 Task: Add an event with the title Casual Sales Team Training: Advanced Selling Techniques, date '2023/11/15', time 8:30 AM to 10:30 AM, logged in from the account softage.3@softage.netand send the event invitation to softage.1@softage.net and softage.2@softage.net. Set a reminder for the event 250 day before
Action: Mouse moved to (83, 83)
Screenshot: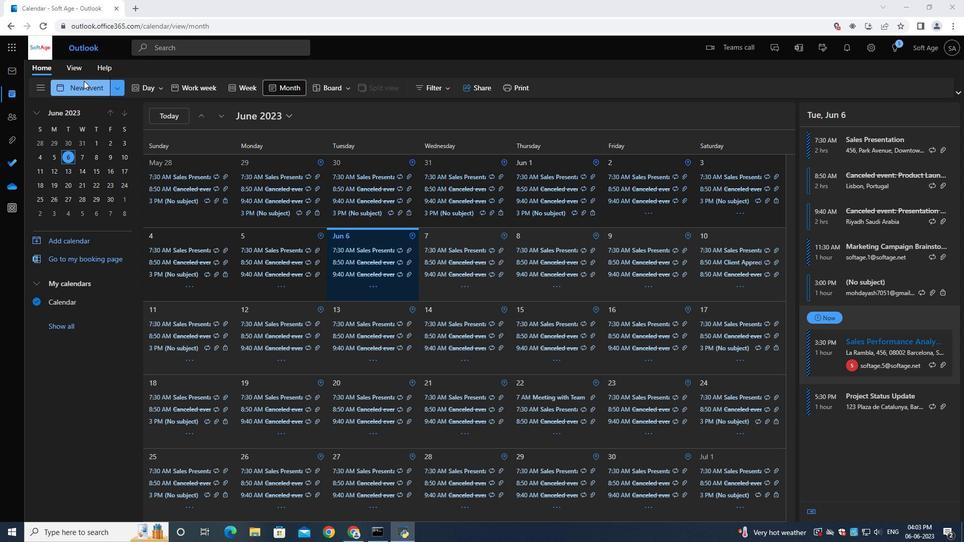 
Action: Mouse pressed left at (83, 83)
Screenshot: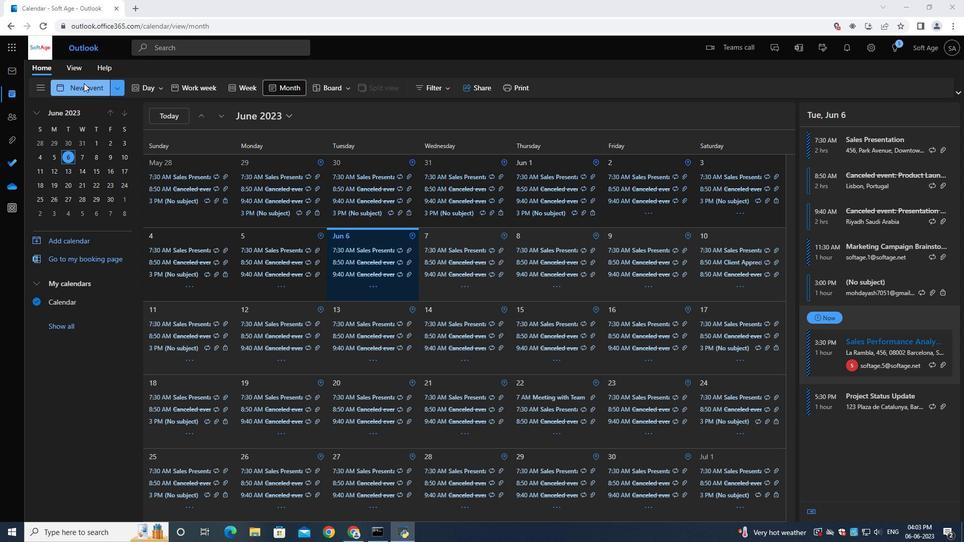 
Action: Mouse moved to (269, 144)
Screenshot: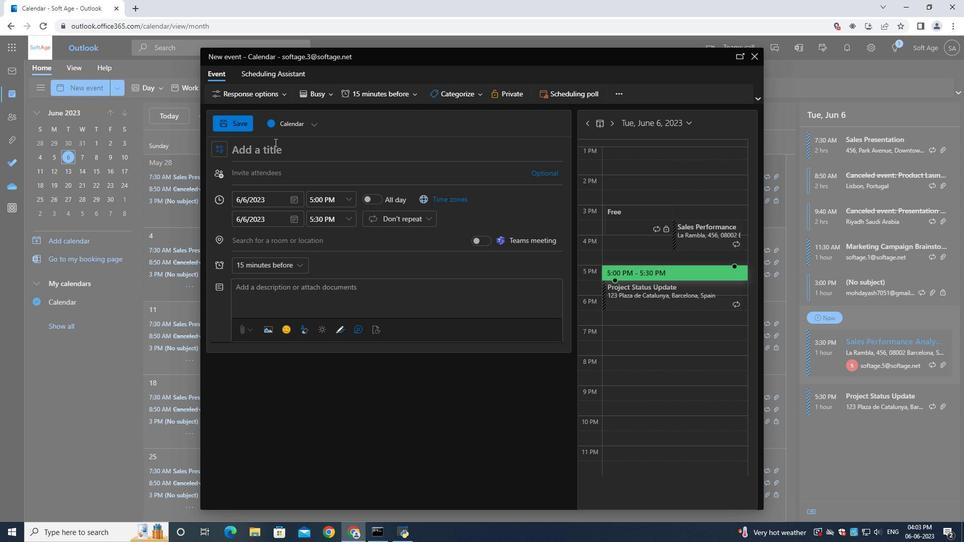 
Action: Mouse pressed left at (269, 144)
Screenshot: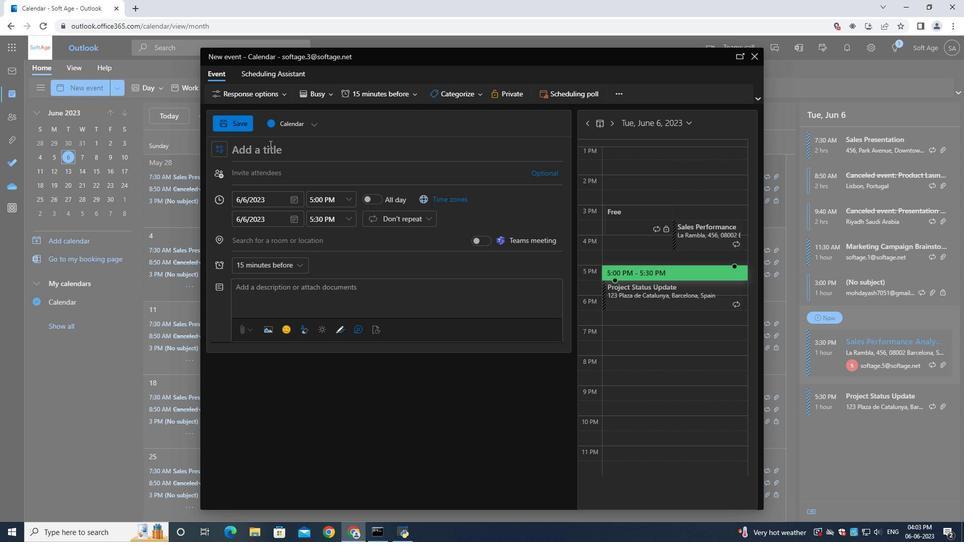 
Action: Key pressed <Key.shift>Casual<Key.space><Key.shift><Key.shift><Key.shift><Key.shift><Key.shift><Key.shift><Key.shift><Key.shift><Key.shift><Key.shift><Key.shift><Key.shift><Key.shift><Key.shift><Key.shift><Key.shift><Key.shift><Key.shift><Key.shift><Key.shift><Key.shift><Key.shift><Key.shift><Key.shift><Key.shift><Key.shift><Key.shift><Key.shift><Key.shift><Key.shift><Key.shift><Key.shift><Key.shift><Key.shift><Key.shift><Key.shift><Key.shift>Sales<Key.space><Key.shift><Key.shift><Key.shift><Key.shift>Team<Key.space><Key.shift><Key.shift><Key.shift><Key.shift><Key.shift><Key.shift><Key.shift><Key.shift><Key.shift><Key.shift><Key.shift><Key.shift><Key.shift><Key.shift><Key.shift><Key.shift><Key.shift><Key.shift><Key.shift><Key.shift><Key.shift><Key.shift><Key.shift><Key.shift><Key.shift><Key.shift><Key.shift><Key.shift><Key.shift><Key.shift><Key.shift>Training<Key.shift_r>:<Key.space><Key.shift><Key.shift><Key.shift><Key.shift><Key.shift><Key.shift><Key.shift><Key.shift><Key.shift><Key.shift><Key.shift><Key.shift><Key.shift><Key.shift><Key.shift>Advanced<Key.space><Key.shift><Key.shift><Key.shift><Key.shift><Key.shift><Key.shift><Key.shift><Key.shift><Key.shift><Key.shift><Key.shift><Key.shift><Key.shift><Key.shift><Key.shift><Key.shift><Key.shift><Key.shift>Selling<Key.space><Key.shift><Key.shift>Techniques
Screenshot: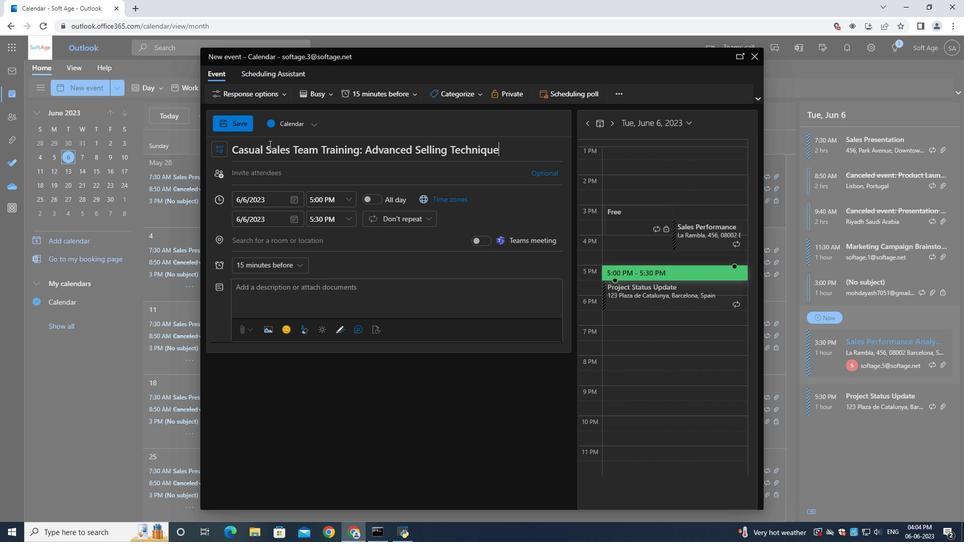 
Action: Mouse moved to (292, 198)
Screenshot: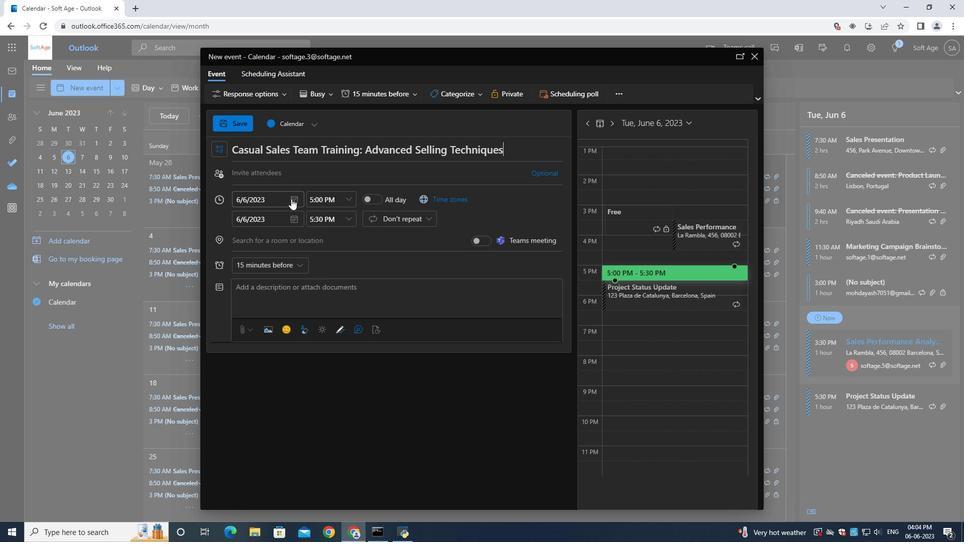 
Action: Mouse pressed left at (292, 198)
Screenshot: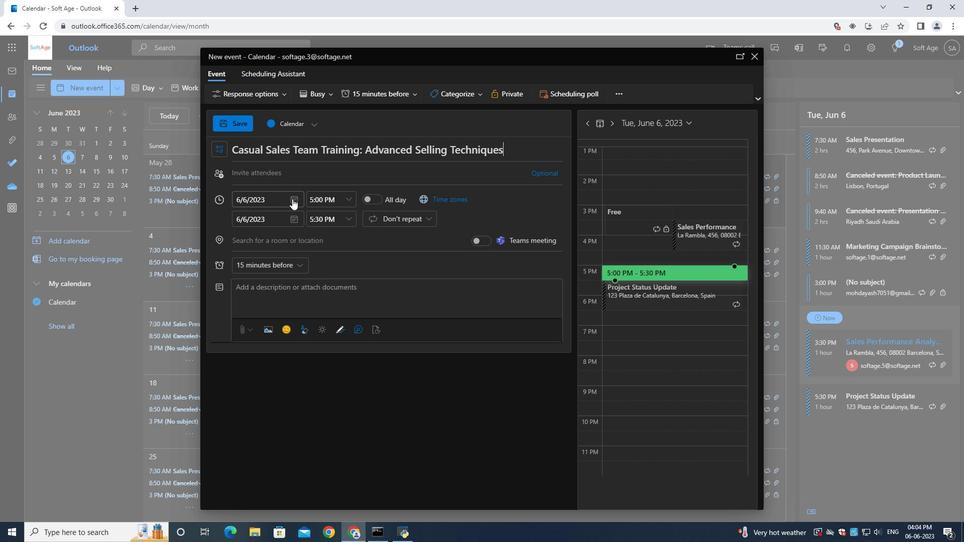 
Action: Mouse moved to (331, 222)
Screenshot: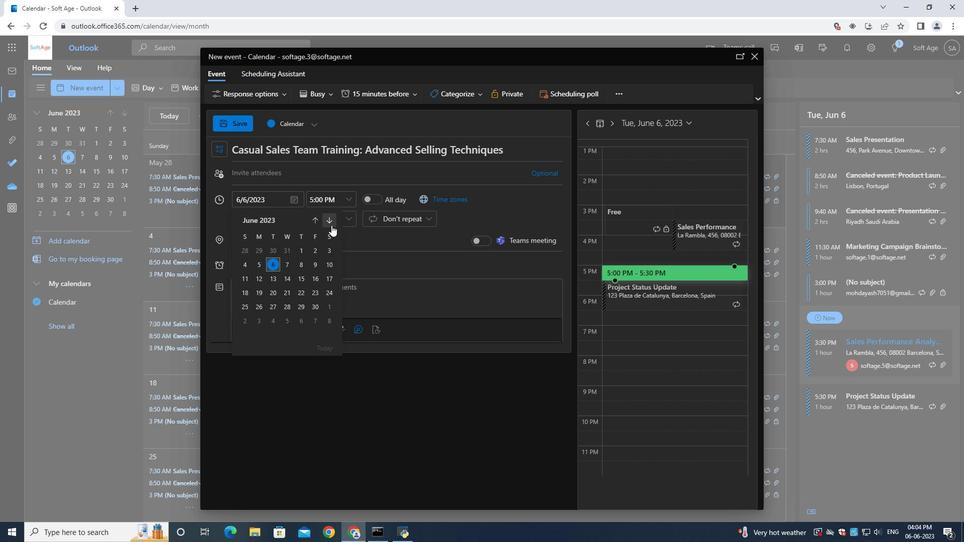 
Action: Mouse pressed left at (331, 222)
Screenshot: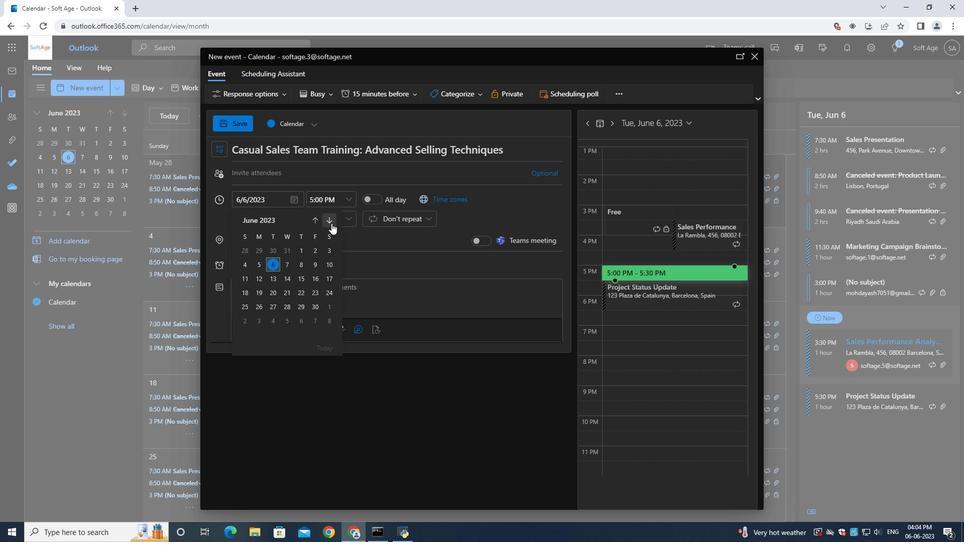 
Action: Mouse pressed left at (331, 222)
Screenshot: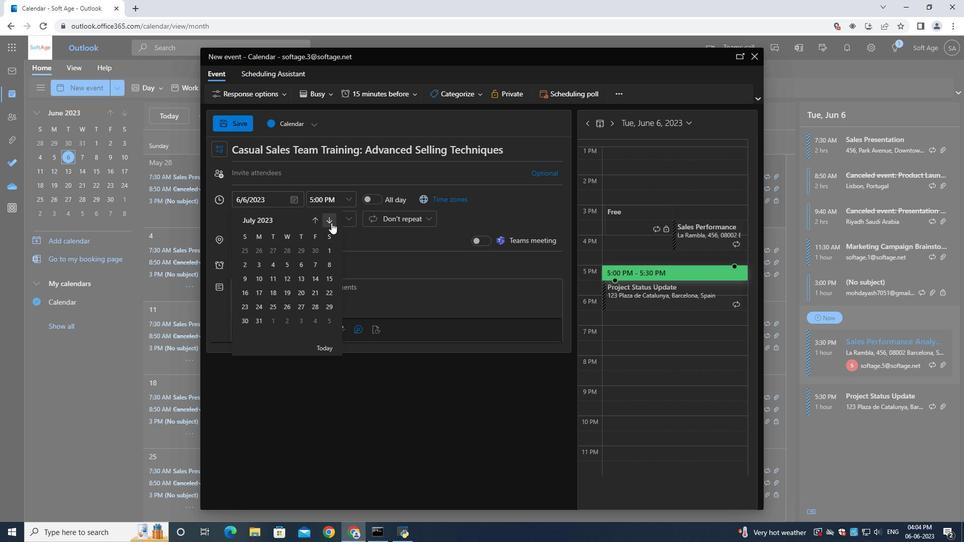 
Action: Mouse pressed left at (331, 222)
Screenshot: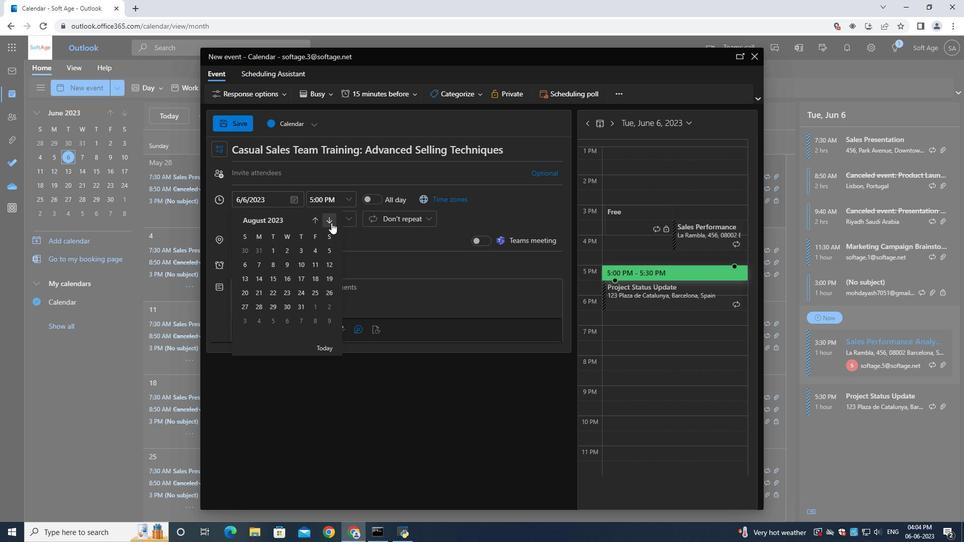 
Action: Mouse moved to (331, 221)
Screenshot: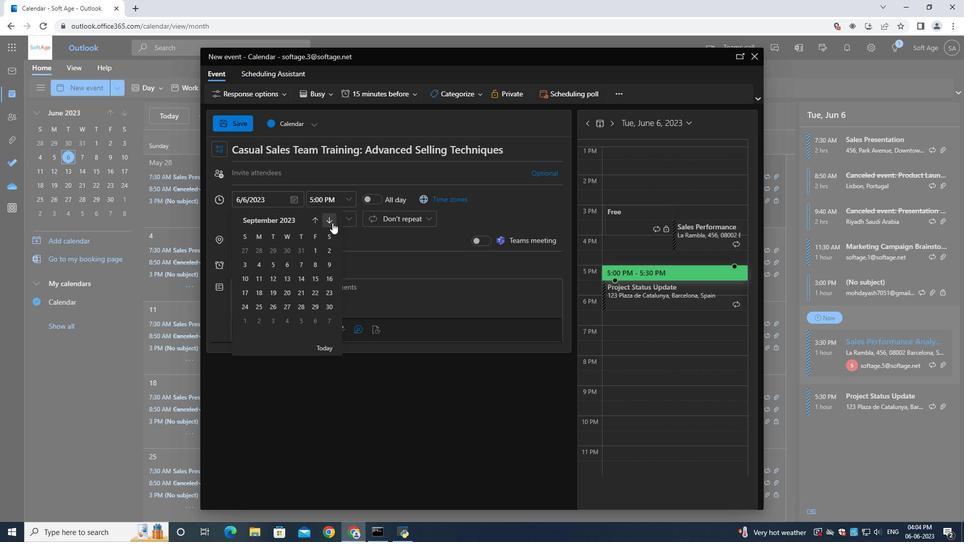 
Action: Mouse pressed left at (331, 221)
Screenshot: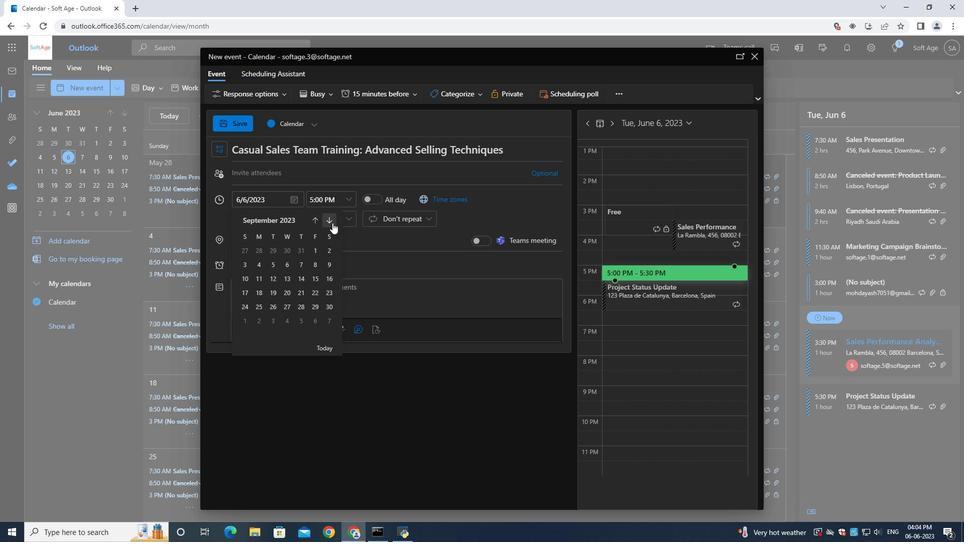 
Action: Mouse pressed left at (331, 221)
Screenshot: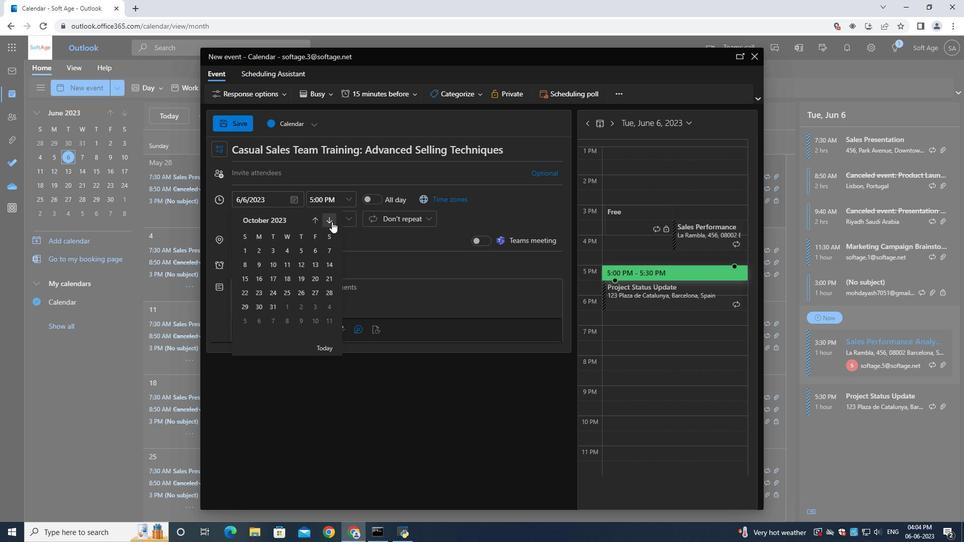 
Action: Mouse moved to (287, 277)
Screenshot: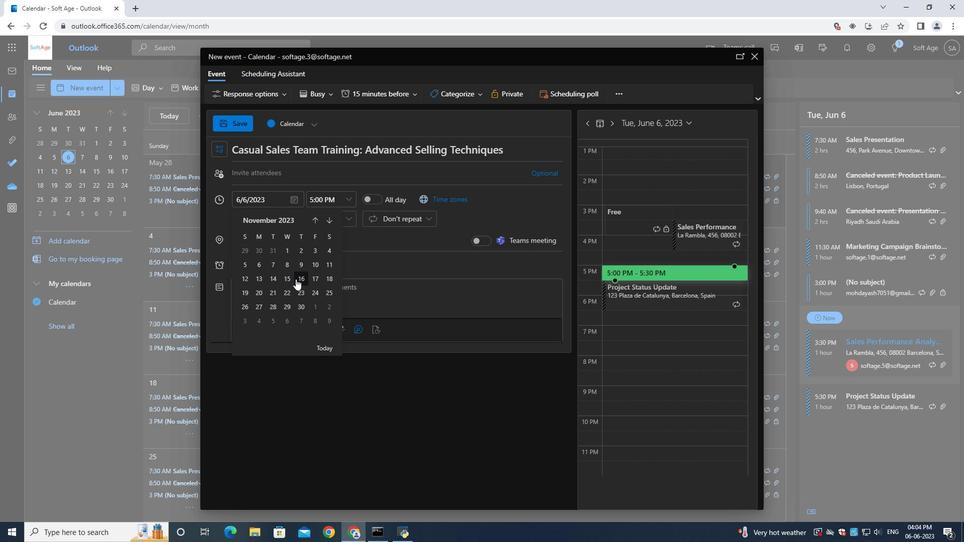 
Action: Mouse pressed left at (287, 277)
Screenshot: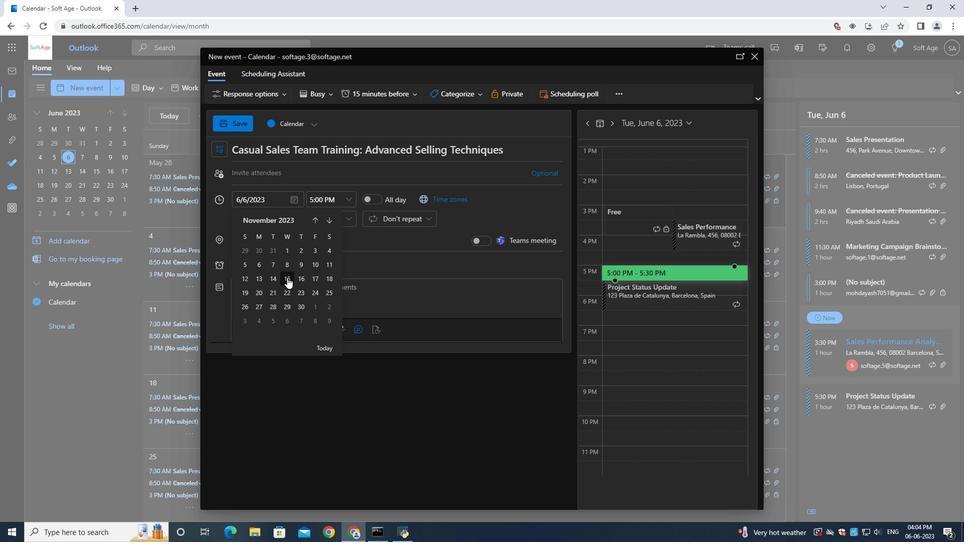 
Action: Mouse moved to (327, 199)
Screenshot: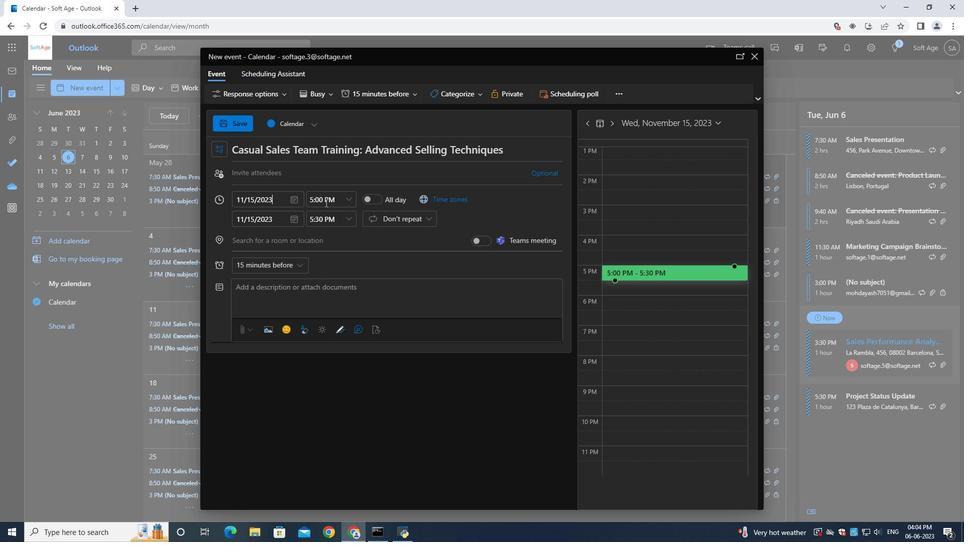 
Action: Mouse pressed left at (327, 199)
Screenshot: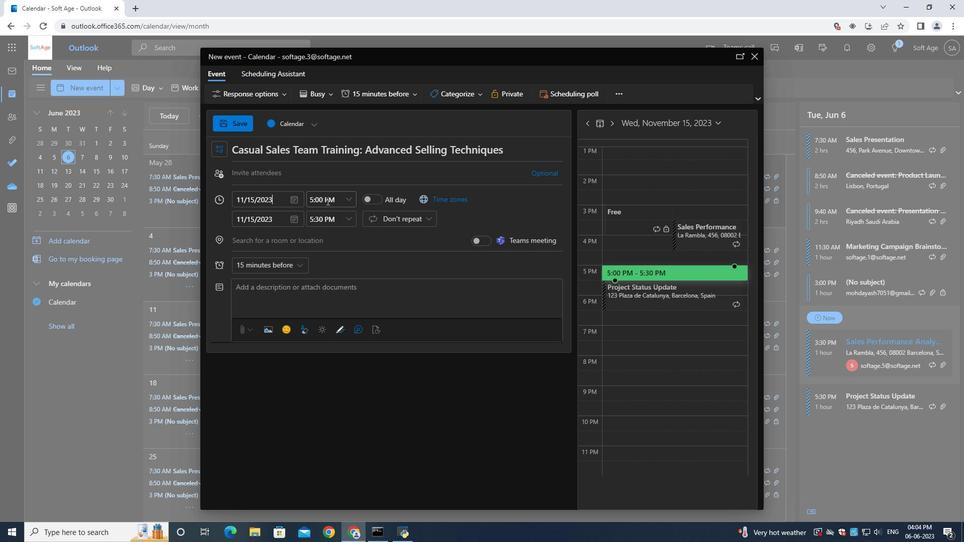 
Action: Mouse moved to (328, 199)
Screenshot: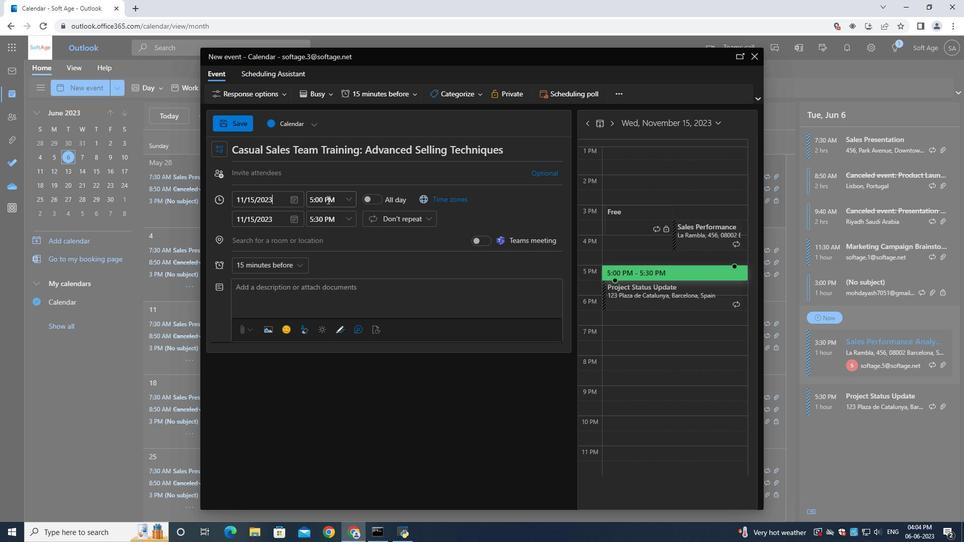 
Action: Key pressed 8<Key.shift_r>:30<Key.shift>AM
Screenshot: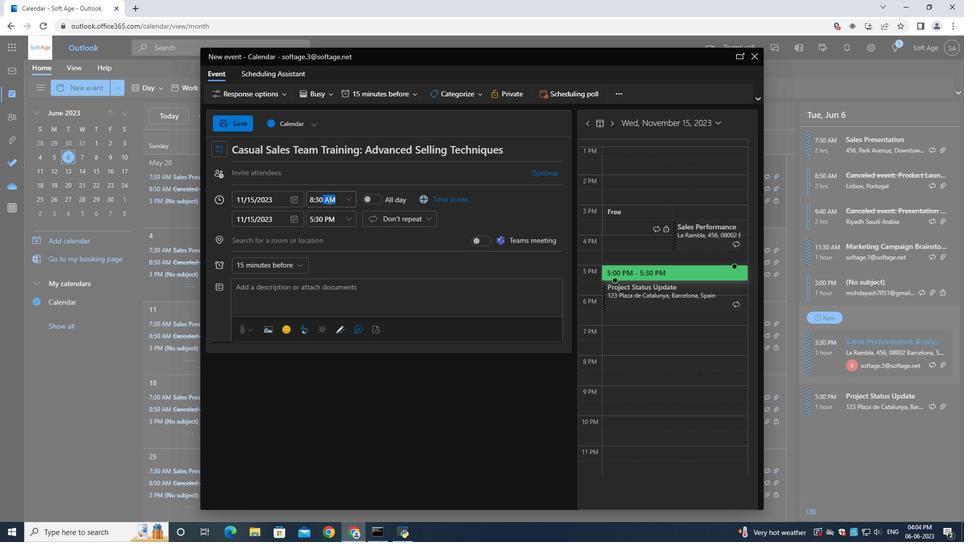 
Action: Mouse moved to (318, 221)
Screenshot: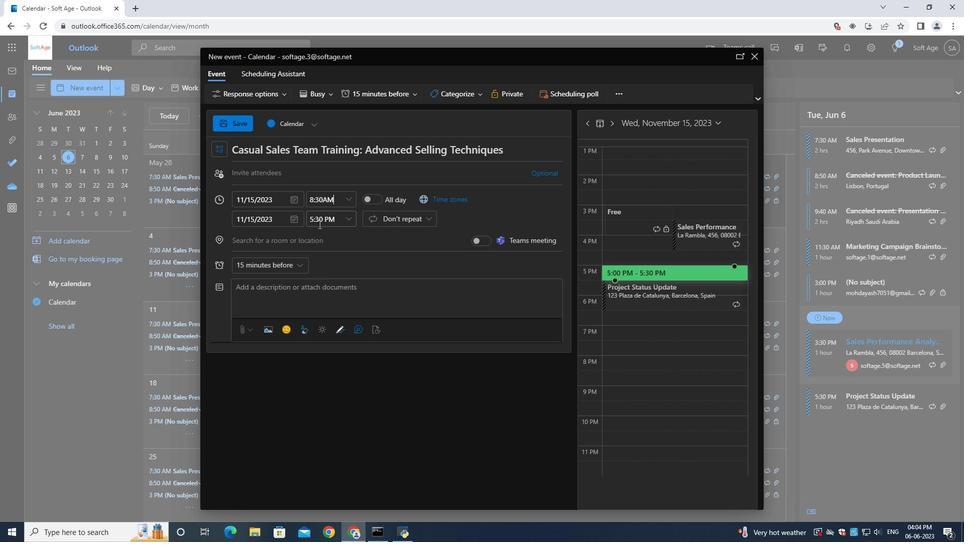 
Action: Mouse pressed left at (318, 221)
Screenshot: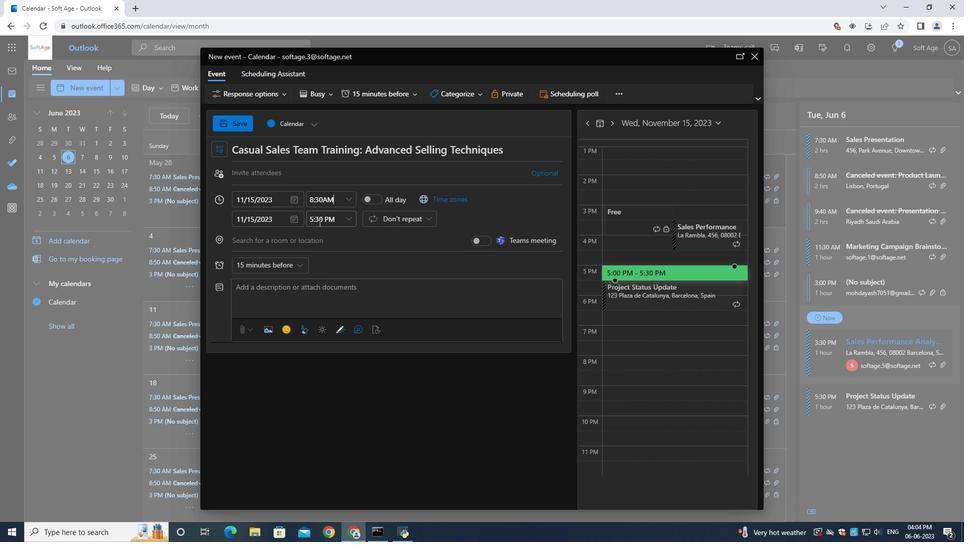 
Action: Mouse moved to (318, 221)
Screenshot: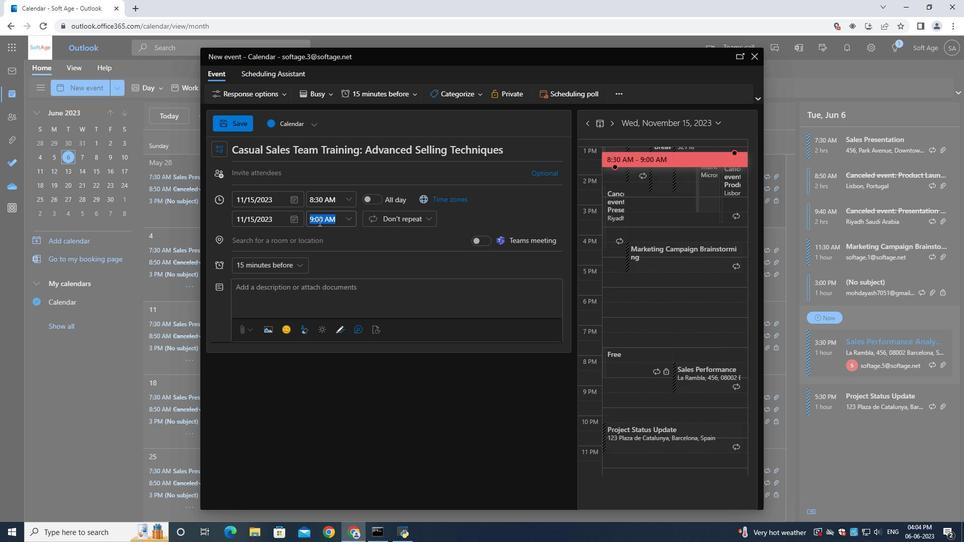 
Action: Key pressed 10<Key.shift_r><Key.shift_r><Key.shift_r><Key.shift_r><Key.shift_r><Key.shift_r>:30<Key.shift>AM
Screenshot: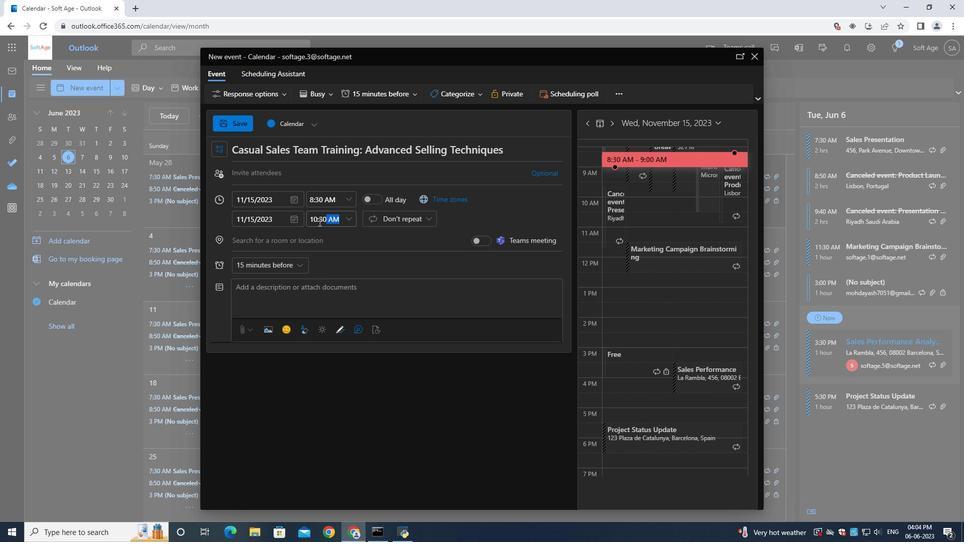 
Action: Mouse moved to (269, 173)
Screenshot: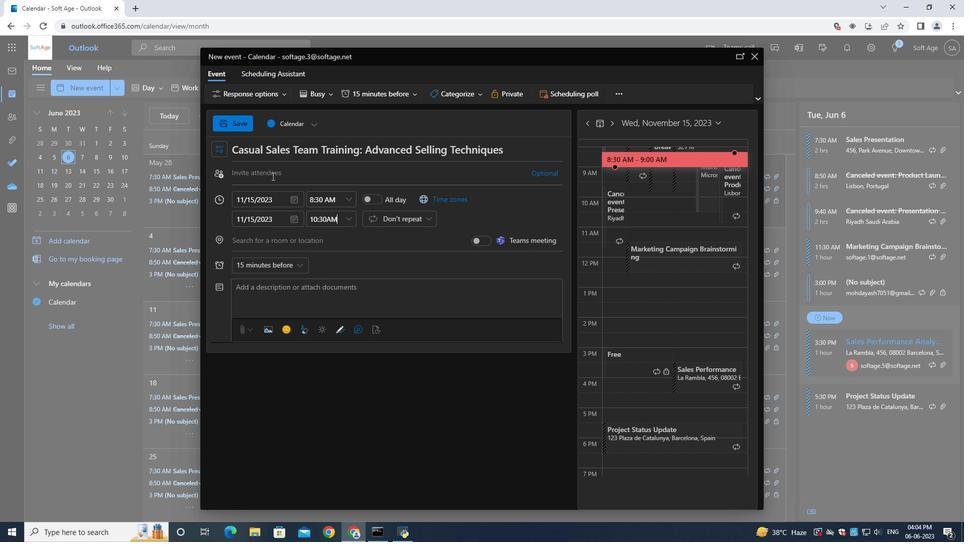
Action: Mouse pressed left at (269, 173)
Screenshot: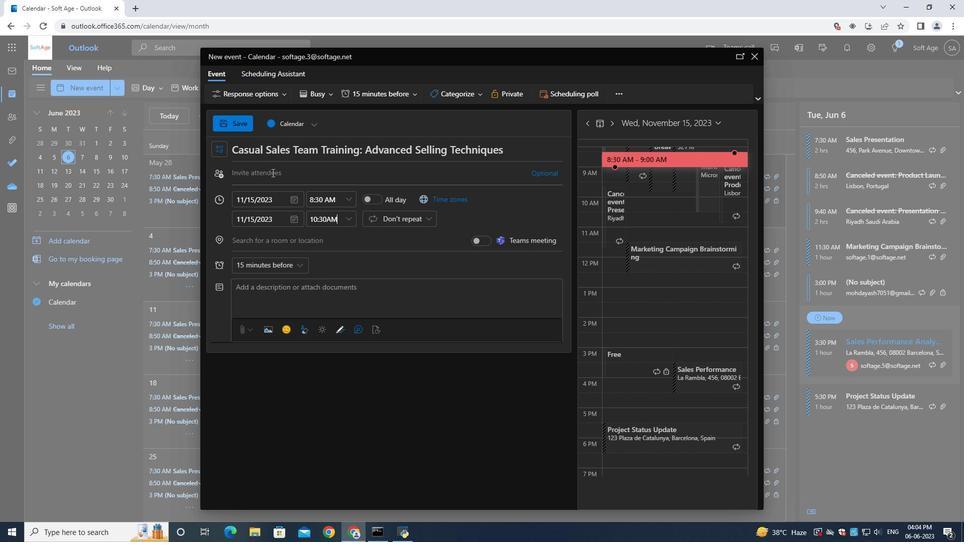 
Action: Mouse moved to (269, 173)
Screenshot: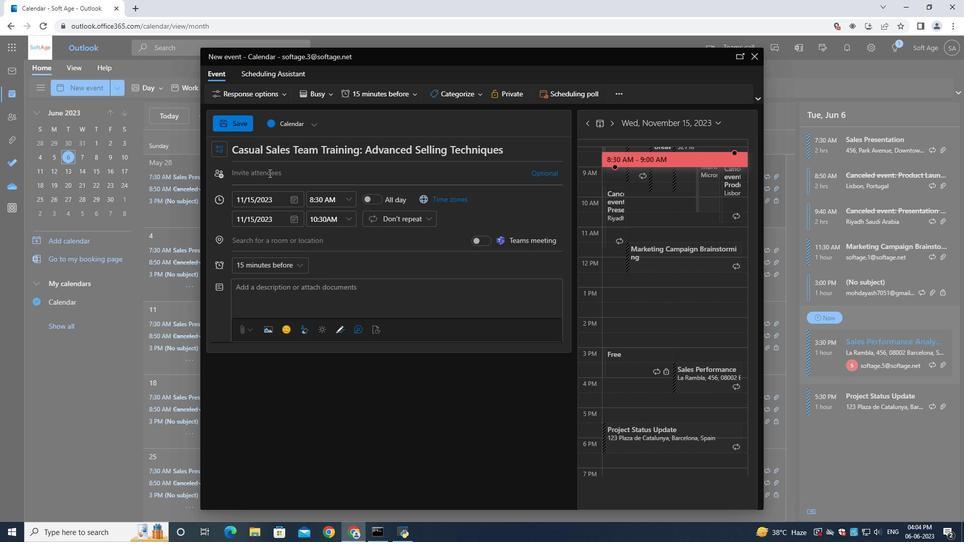 
Action: Key pressed softage.1<Key.shift><Key.shift><Key.shift><Key.shift><Key.shift><Key.shift><Key.shift><Key.shift><Key.shift><Key.shift><Key.shift><Key.shift><Key.shift><Key.shift><Key.shift><Key.shift><Key.shift><Key.shift><Key.shift><Key.shift>@softage.net
Screenshot: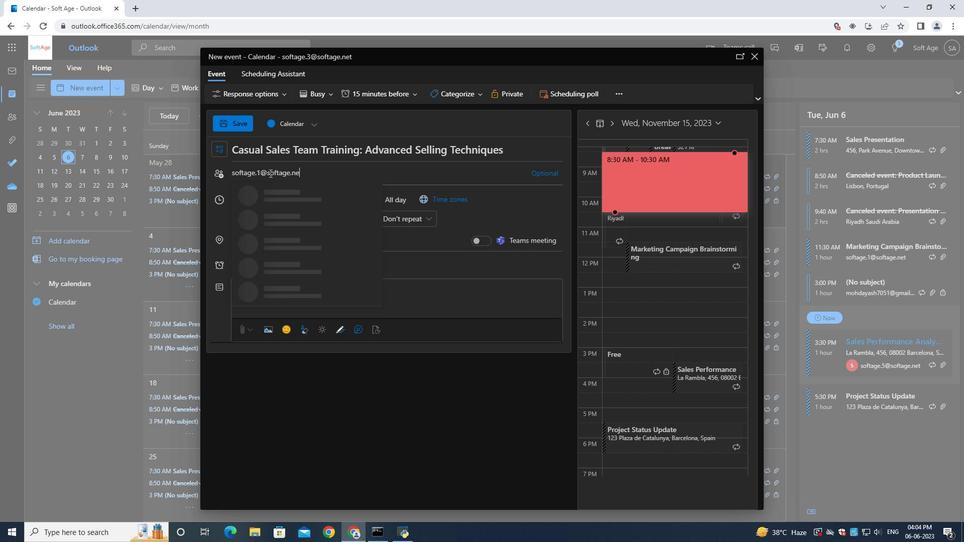 
Action: Mouse moved to (283, 196)
Screenshot: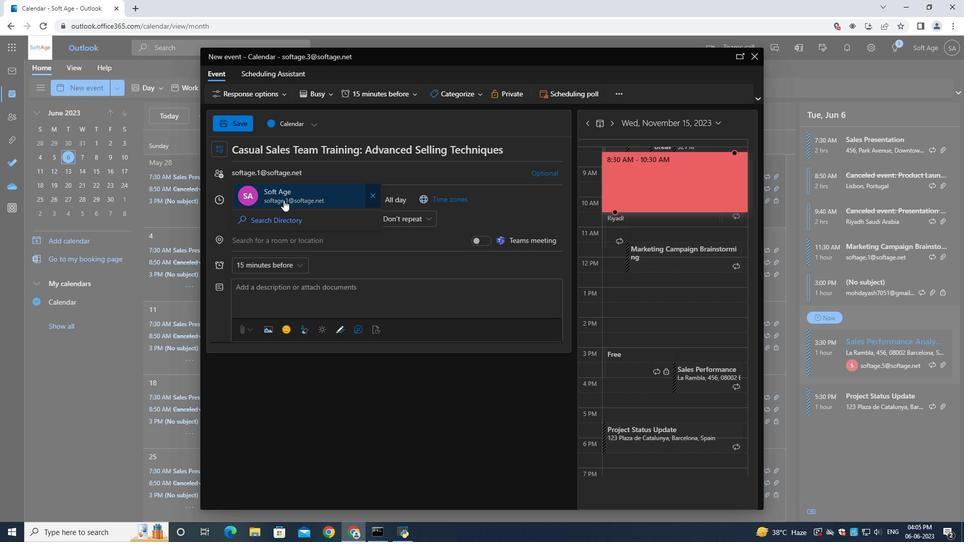 
Action: Mouse pressed left at (283, 196)
Screenshot: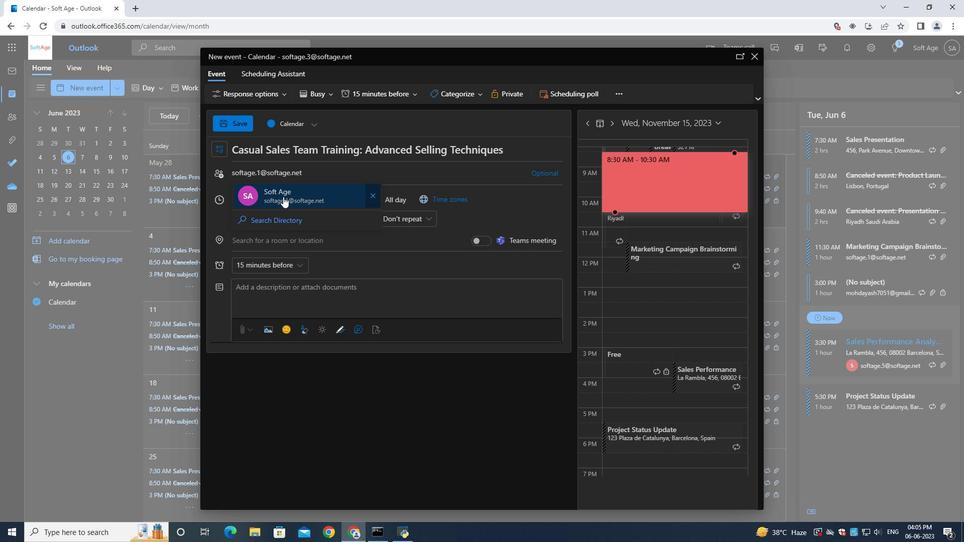 
Action: Mouse moved to (281, 172)
Screenshot: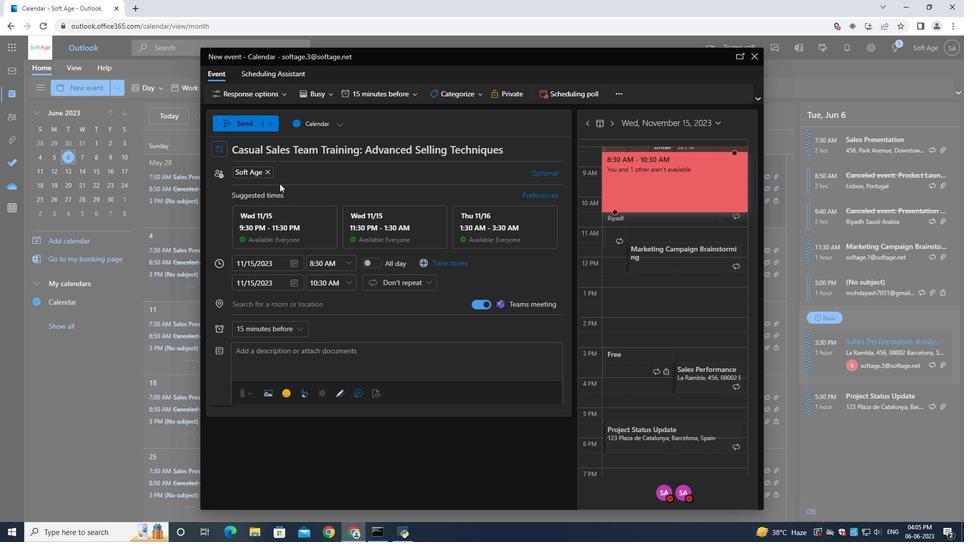 
Action: Key pressed softage.2<Key.shift>@softage.net
Screenshot: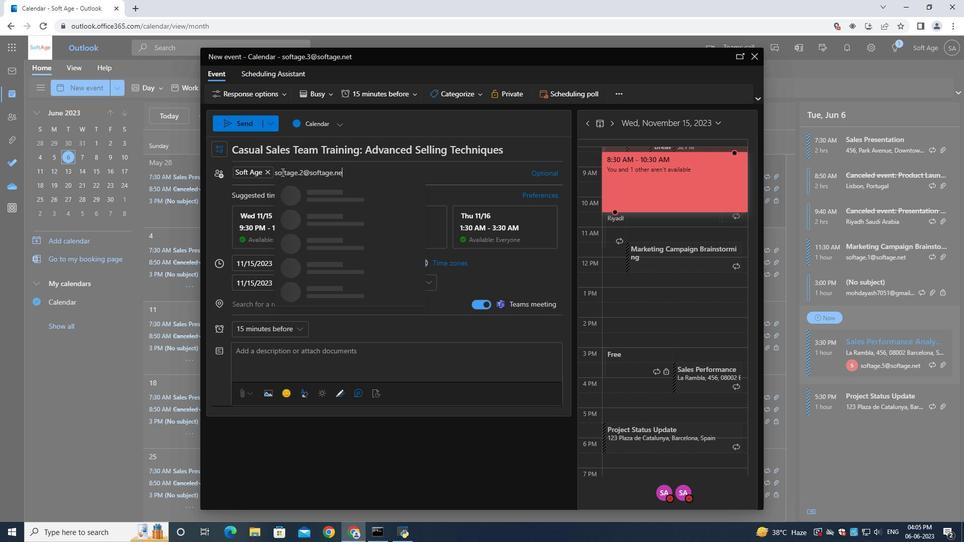 
Action: Mouse moved to (317, 196)
Screenshot: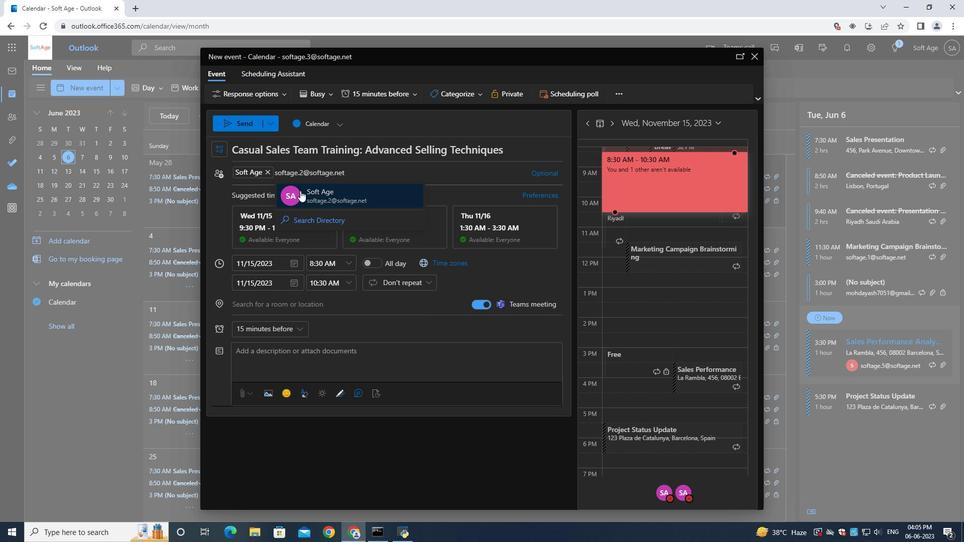 
Action: Mouse pressed left at (317, 196)
Screenshot: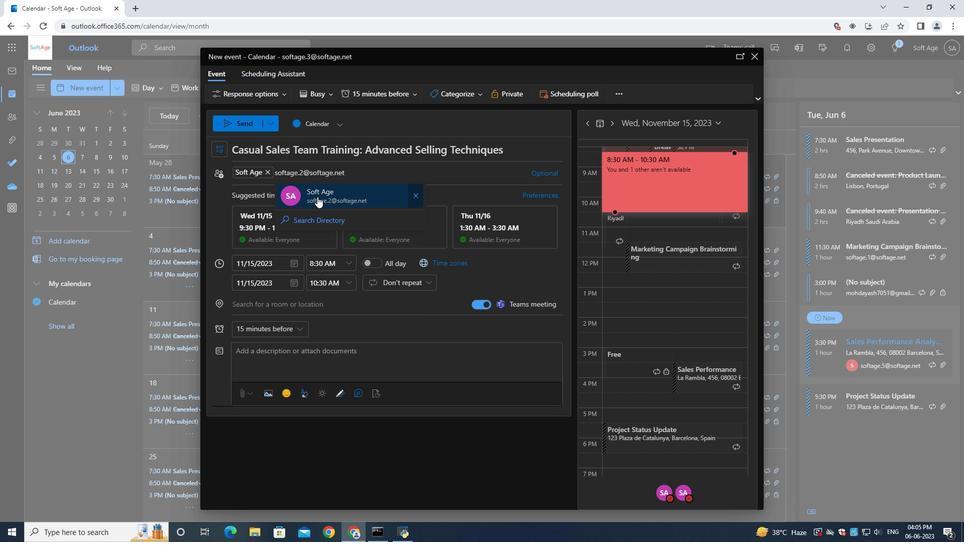 
Action: Mouse moved to (270, 329)
Screenshot: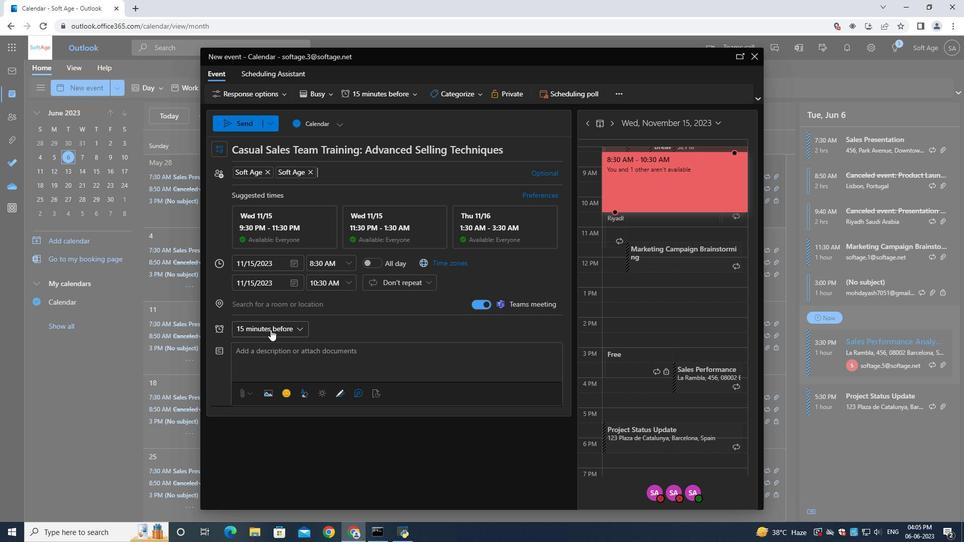 
Action: Mouse pressed left at (270, 329)
Screenshot: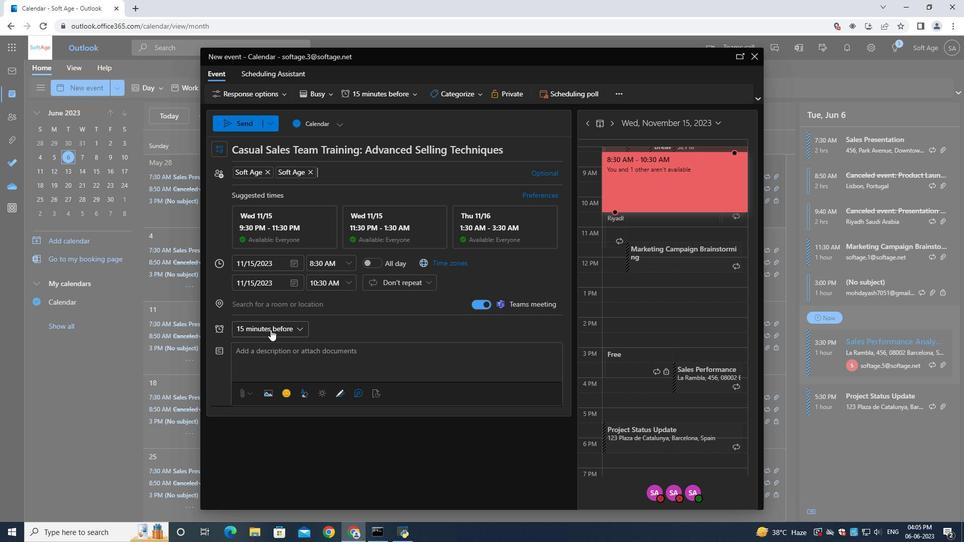 
Action: Mouse moved to (272, 331)
Screenshot: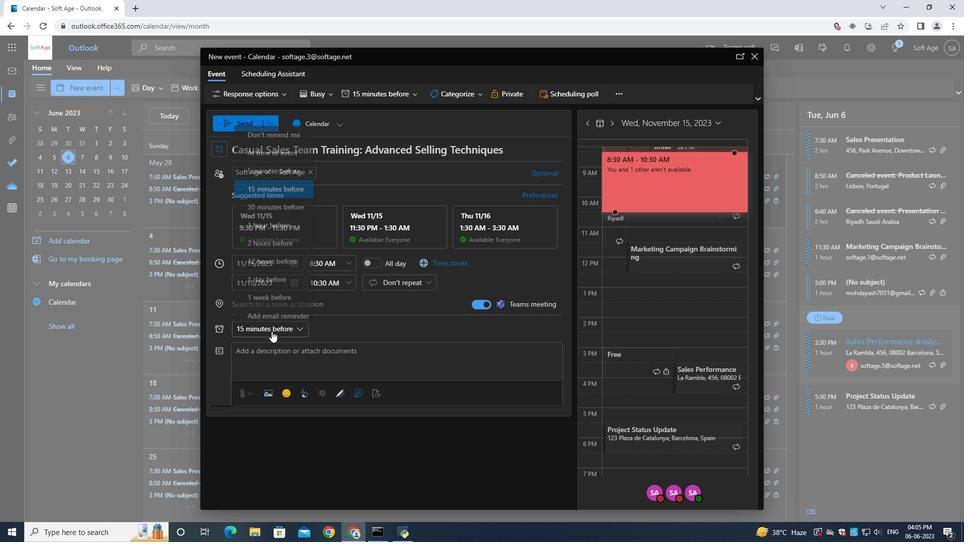 
Action: Mouse pressed left at (272, 331)
Screenshot: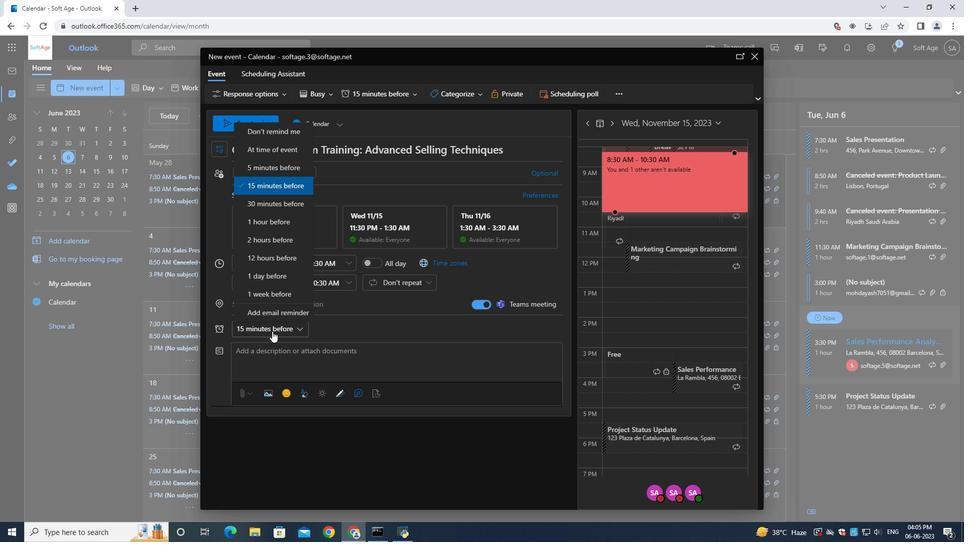 
